 Task: Create List Brand Crisis Management in Board Customer Experience Optimization to Workspace Collaboration Software. Create List Brand Governance in Board Market Share Growth Strategy to Workspace Collaboration Software. Create List Brand Analytics in Board Social Media Influencer Brand Ambassador Program Strategy and Execution to Workspace Collaboration Software
Action: Mouse moved to (93, 321)
Screenshot: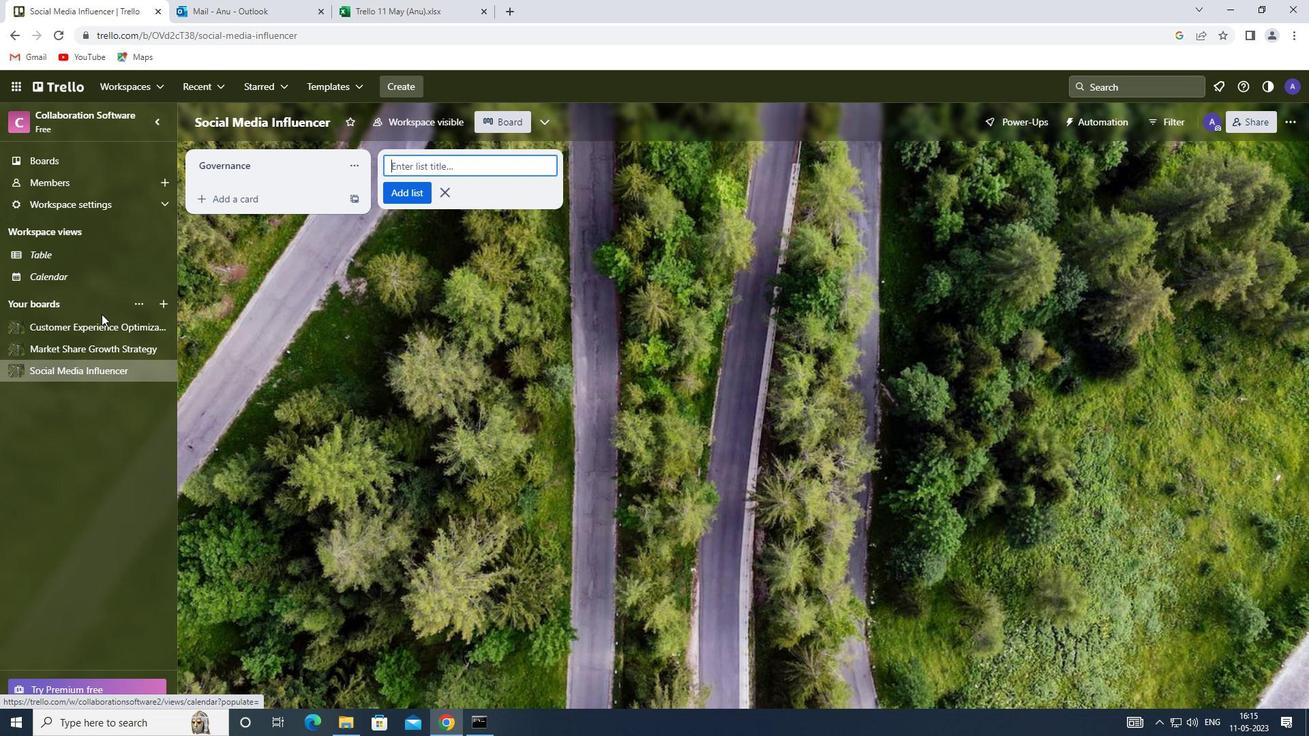 
Action: Mouse pressed left at (93, 321)
Screenshot: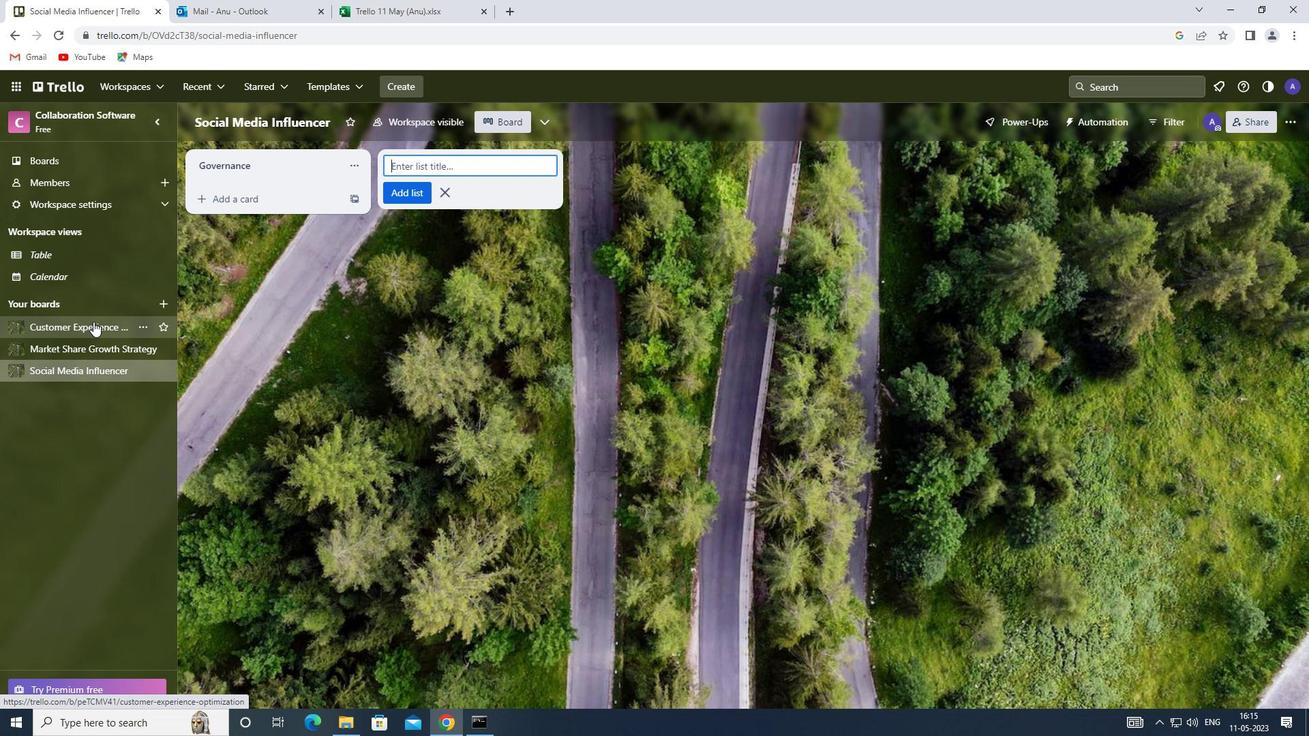 
Action: Mouse moved to (446, 153)
Screenshot: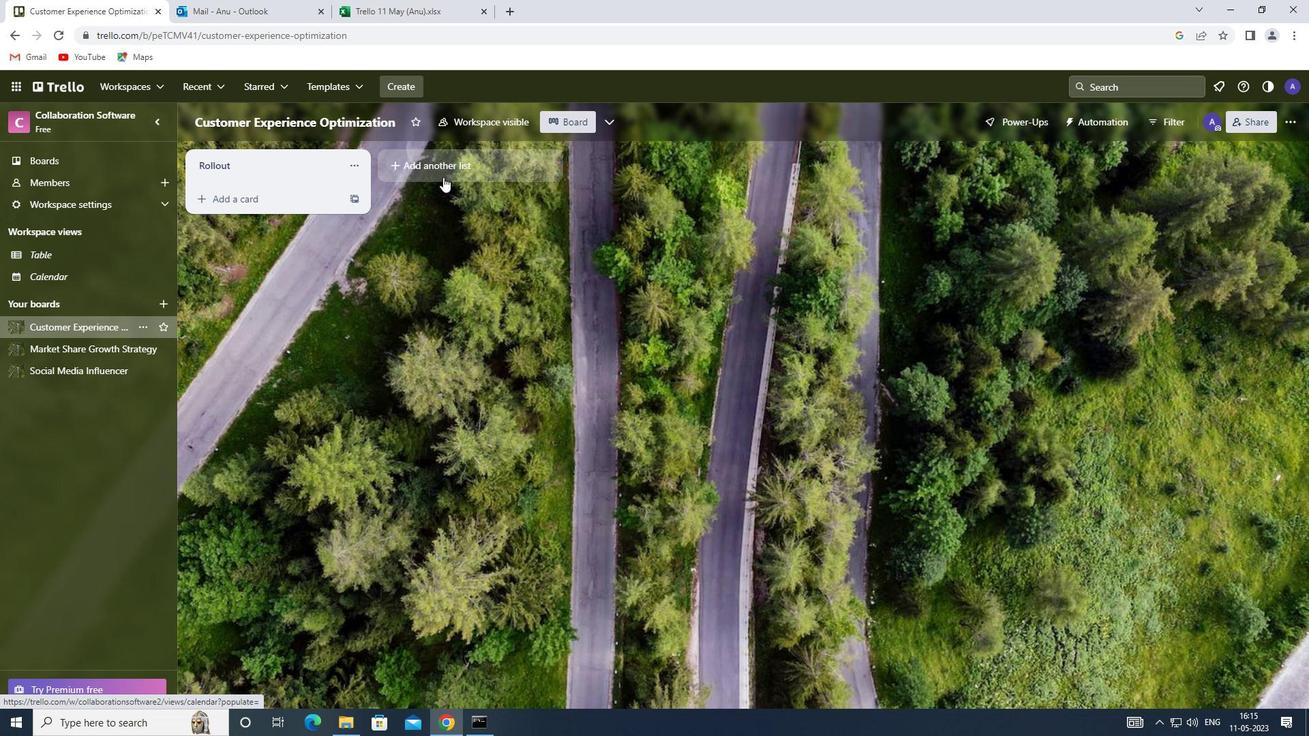 
Action: Mouse pressed left at (446, 153)
Screenshot: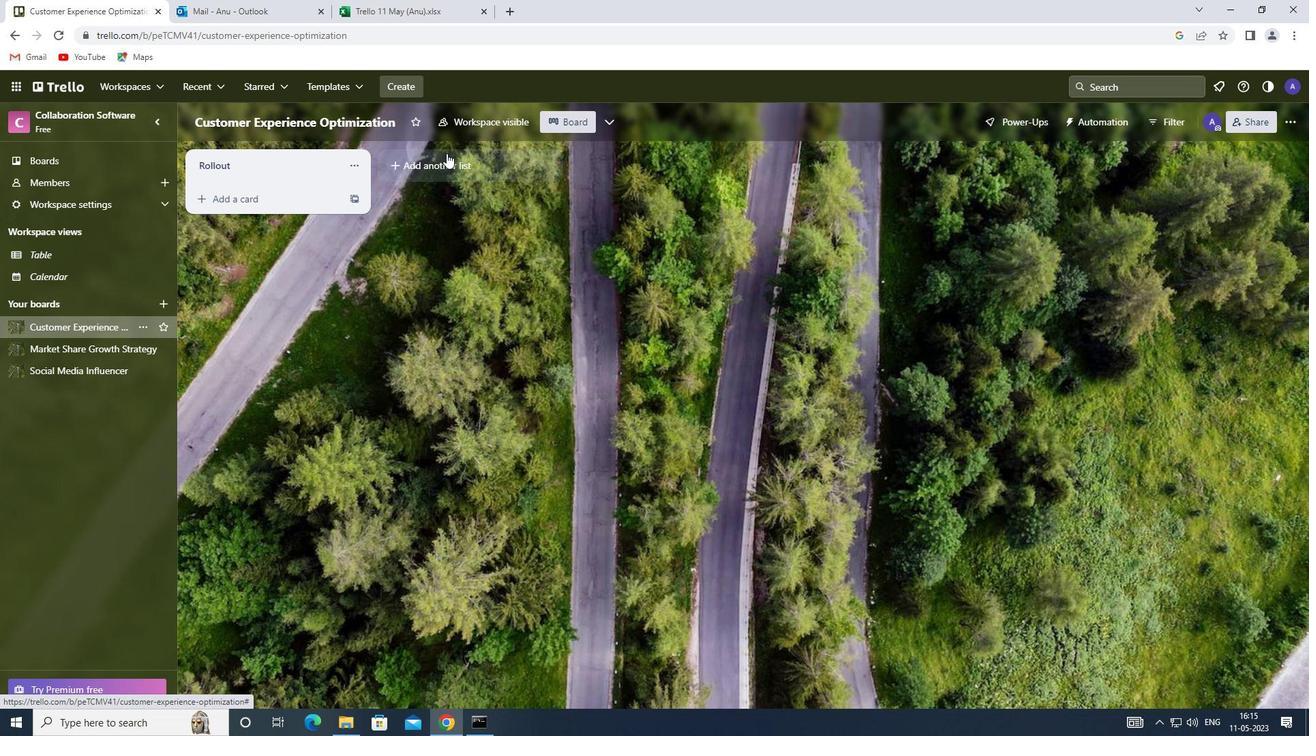 
Action: Mouse moved to (446, 159)
Screenshot: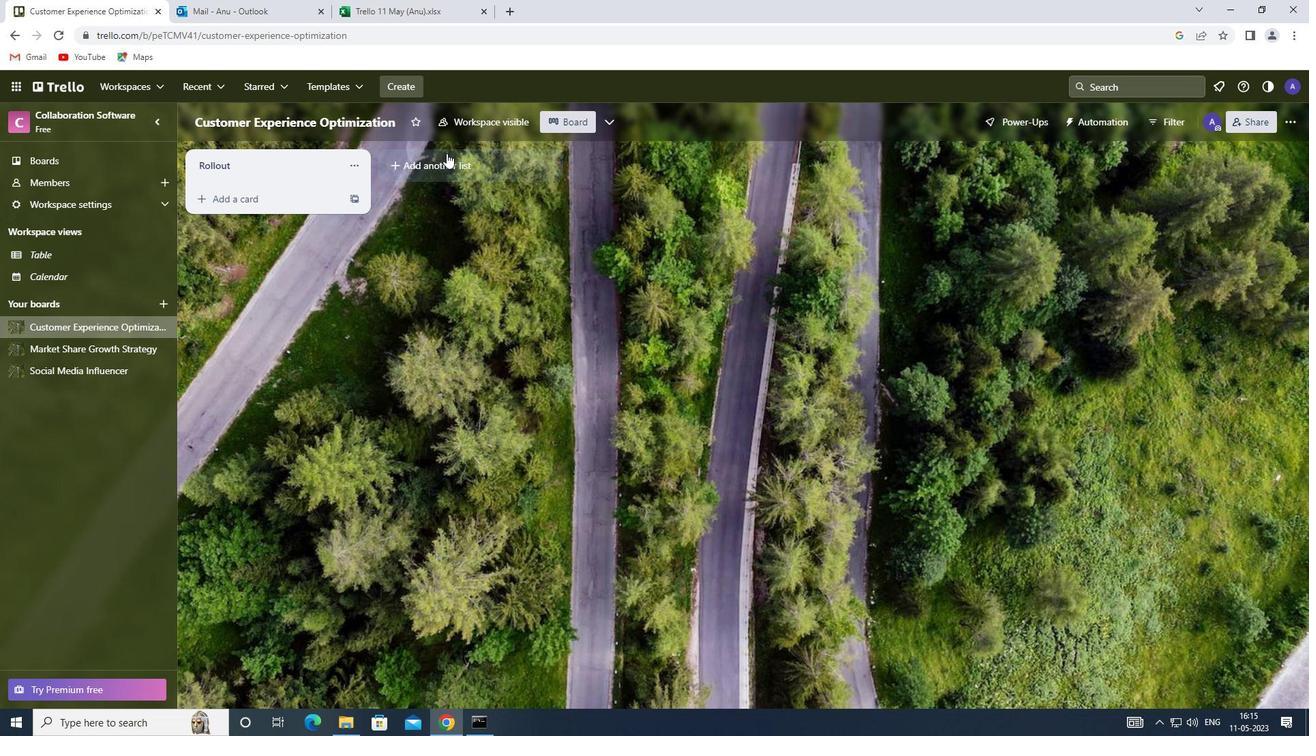 
Action: Mouse pressed left at (446, 159)
Screenshot: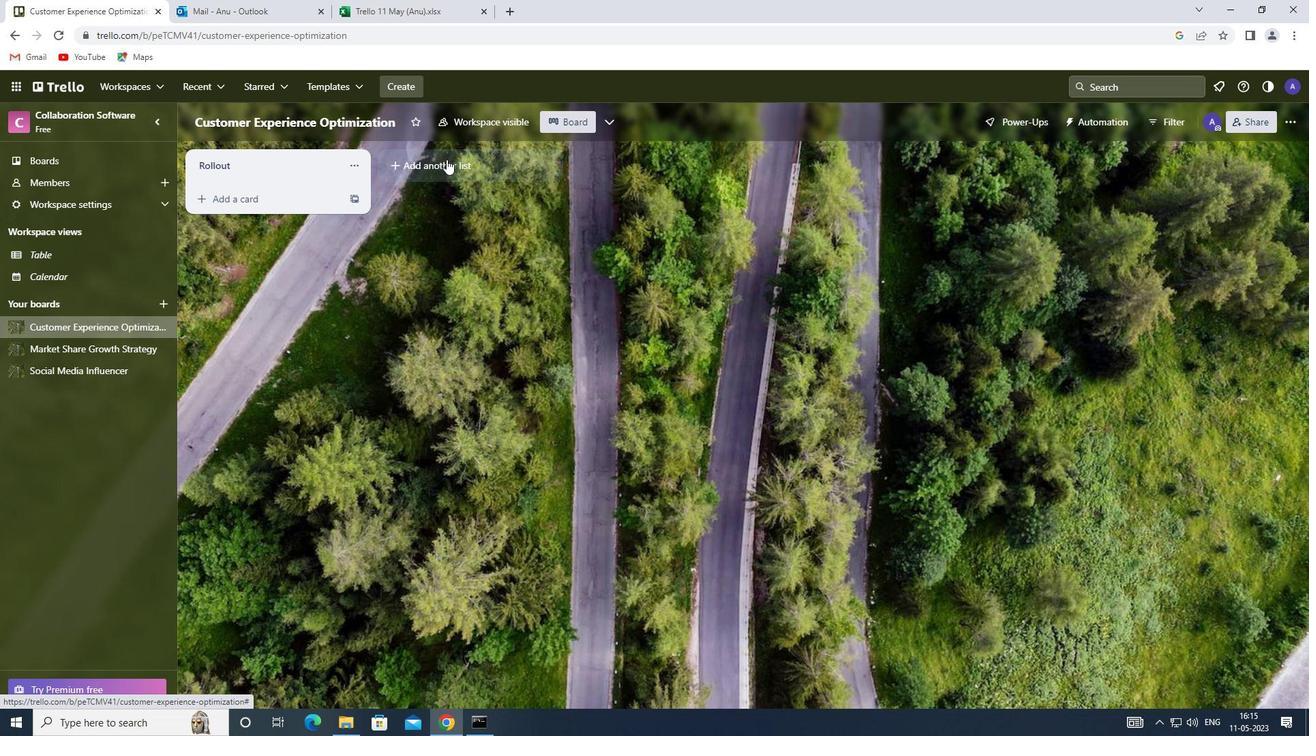 
Action: Mouse moved to (446, 168)
Screenshot: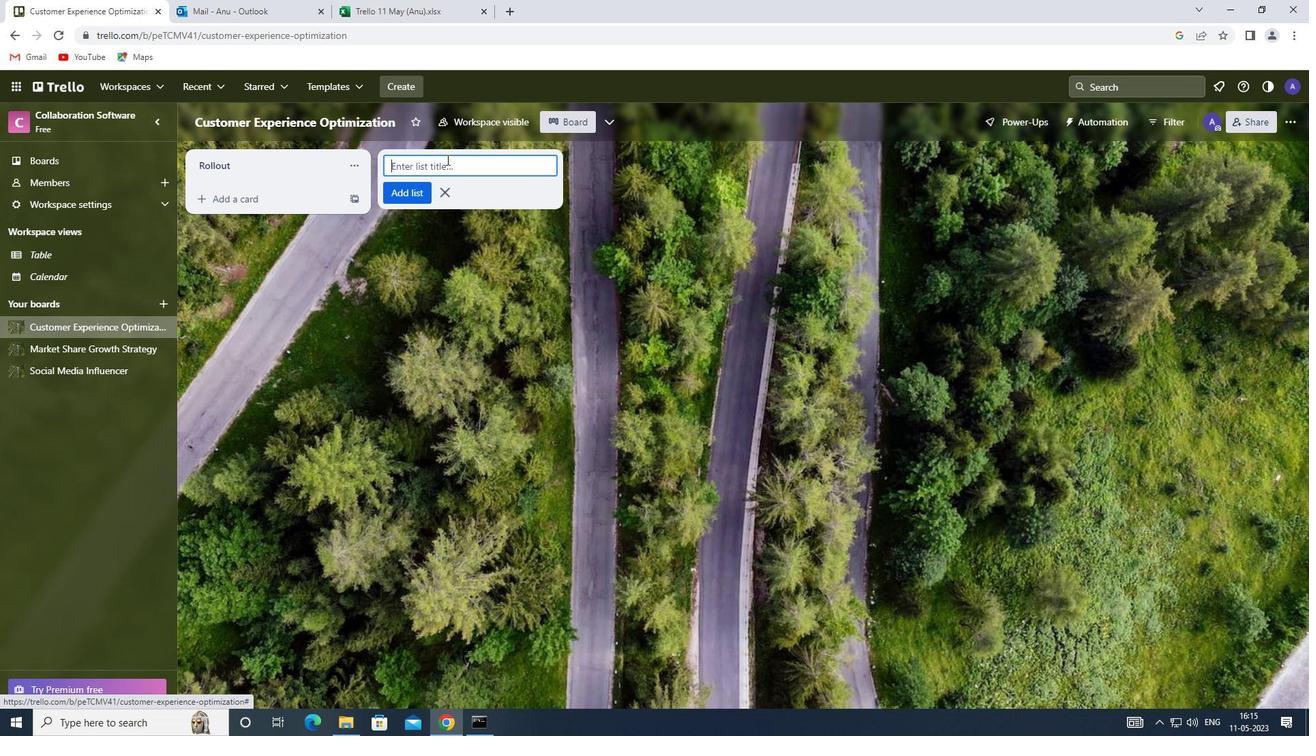 
Action: Key pressed <Key.shift><Key.shift><Key.shift>CRISIS<Key.space><Key.shift>MANAD<Key.backspace>GEMENT
Screenshot: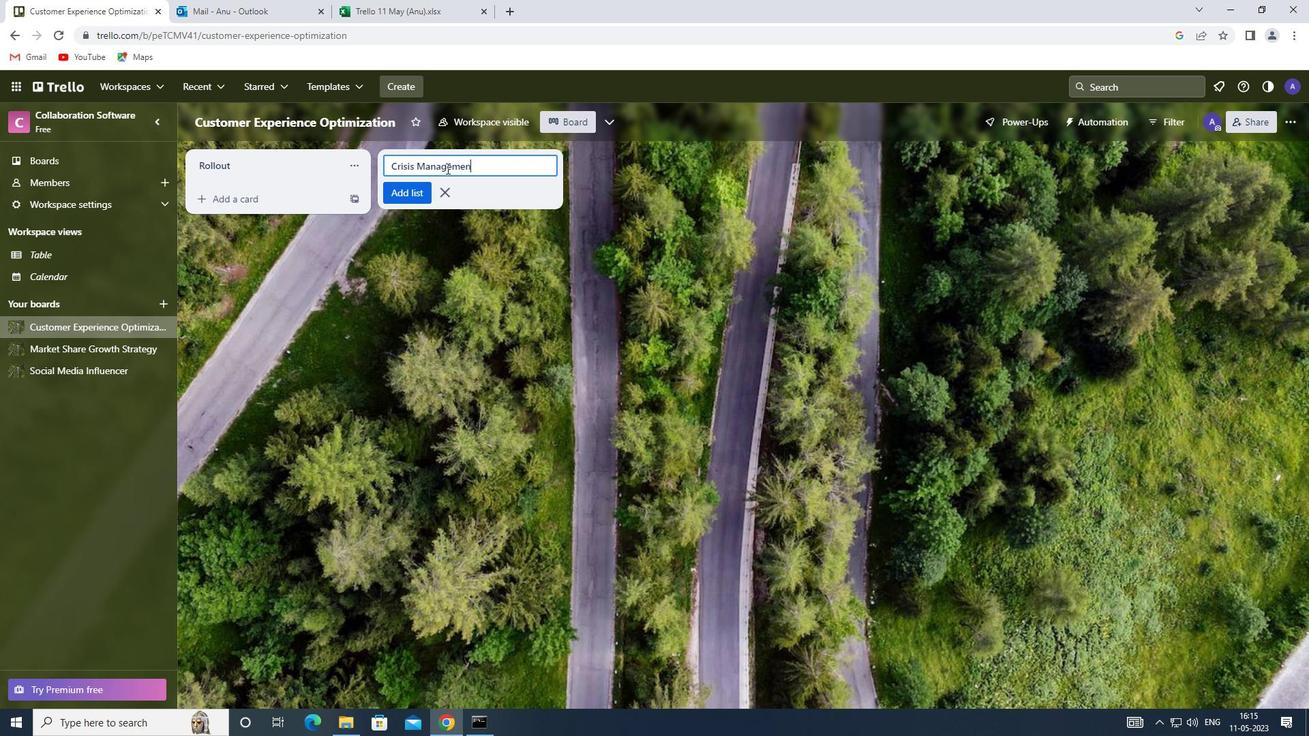 
Action: Mouse moved to (484, 181)
Screenshot: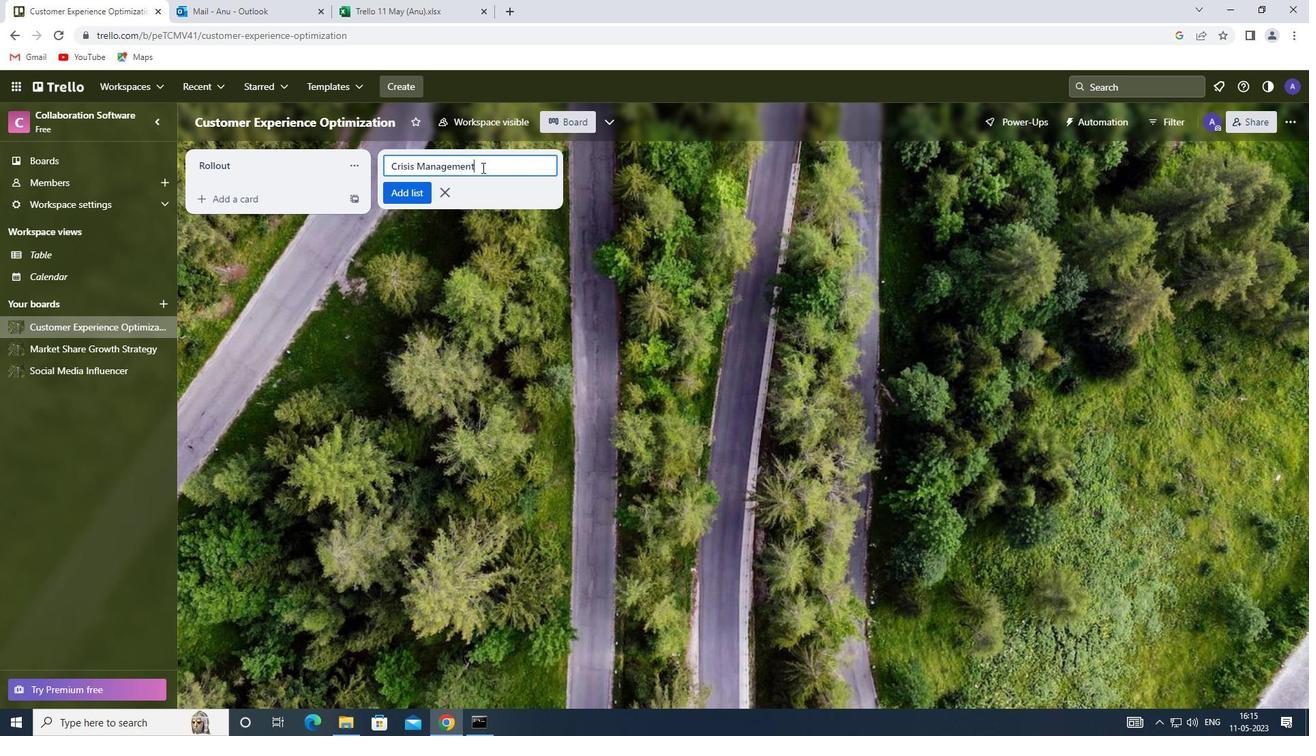 
Action: Key pressed <Key.enter>
Screenshot: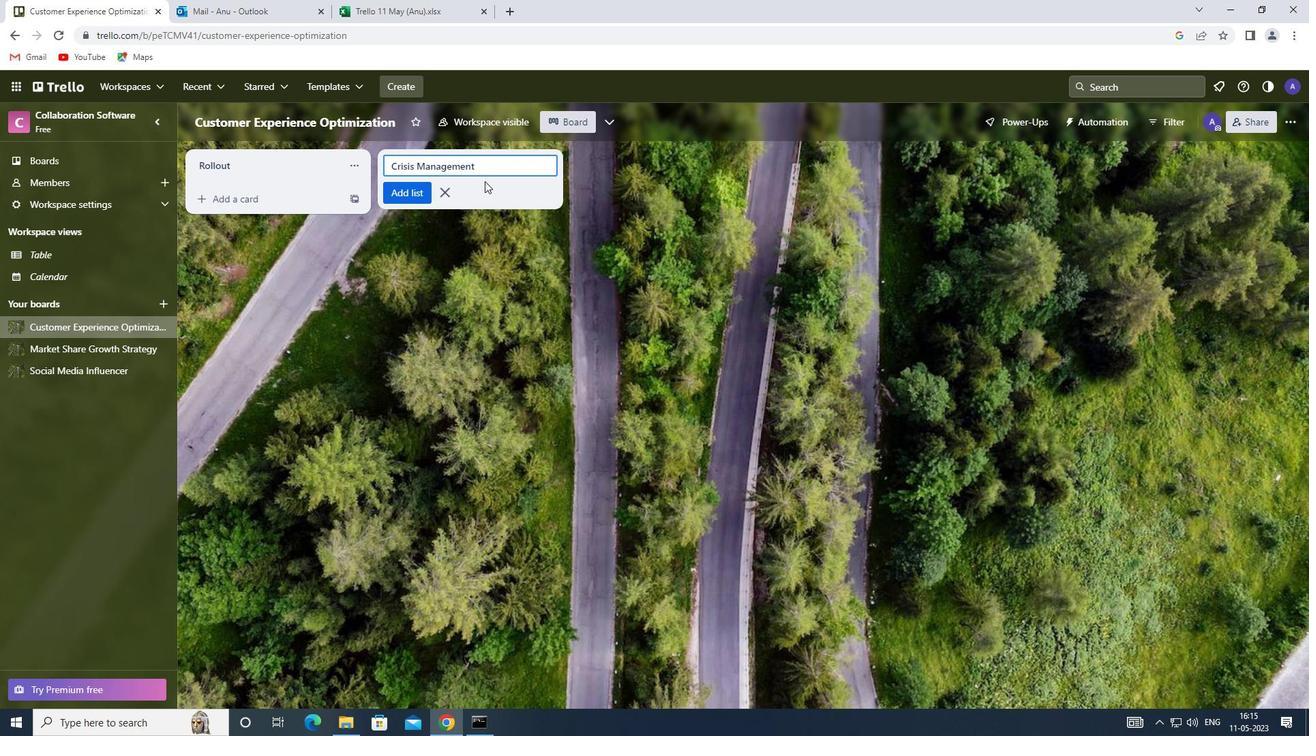 
Action: Mouse moved to (73, 349)
Screenshot: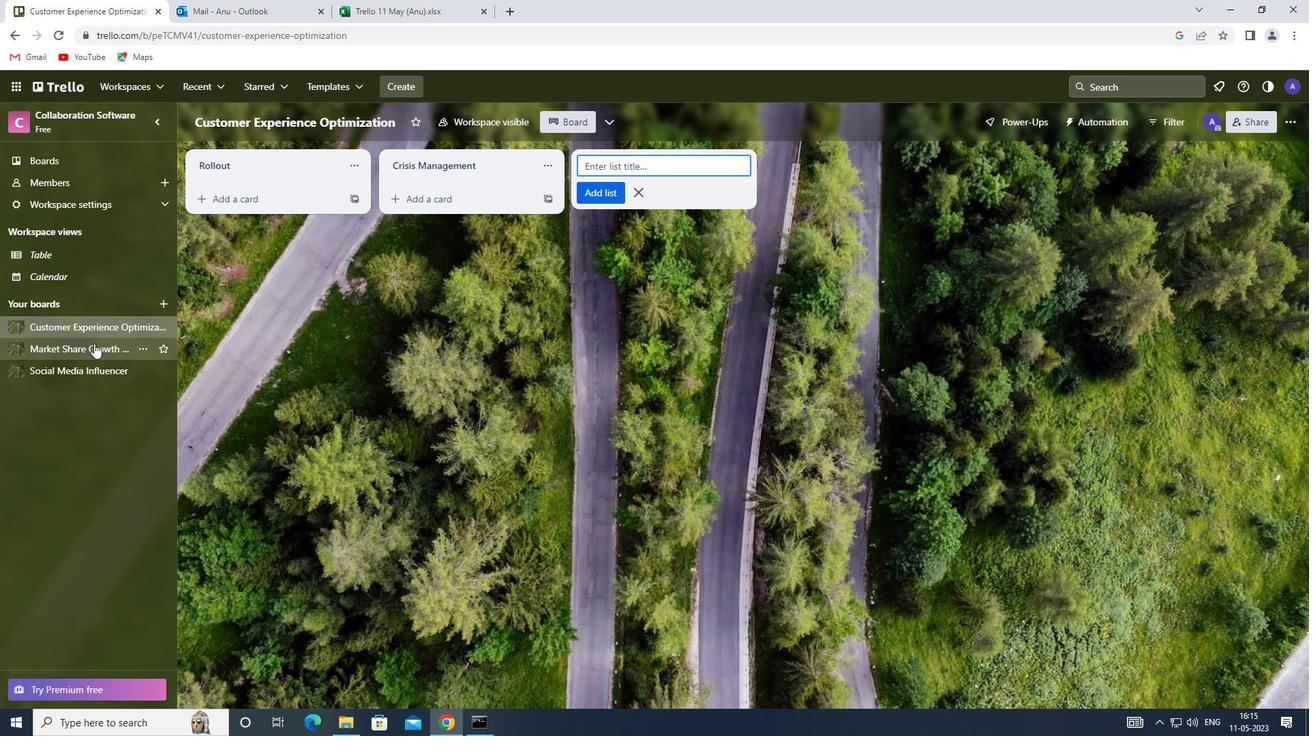 
Action: Mouse pressed left at (73, 349)
Screenshot: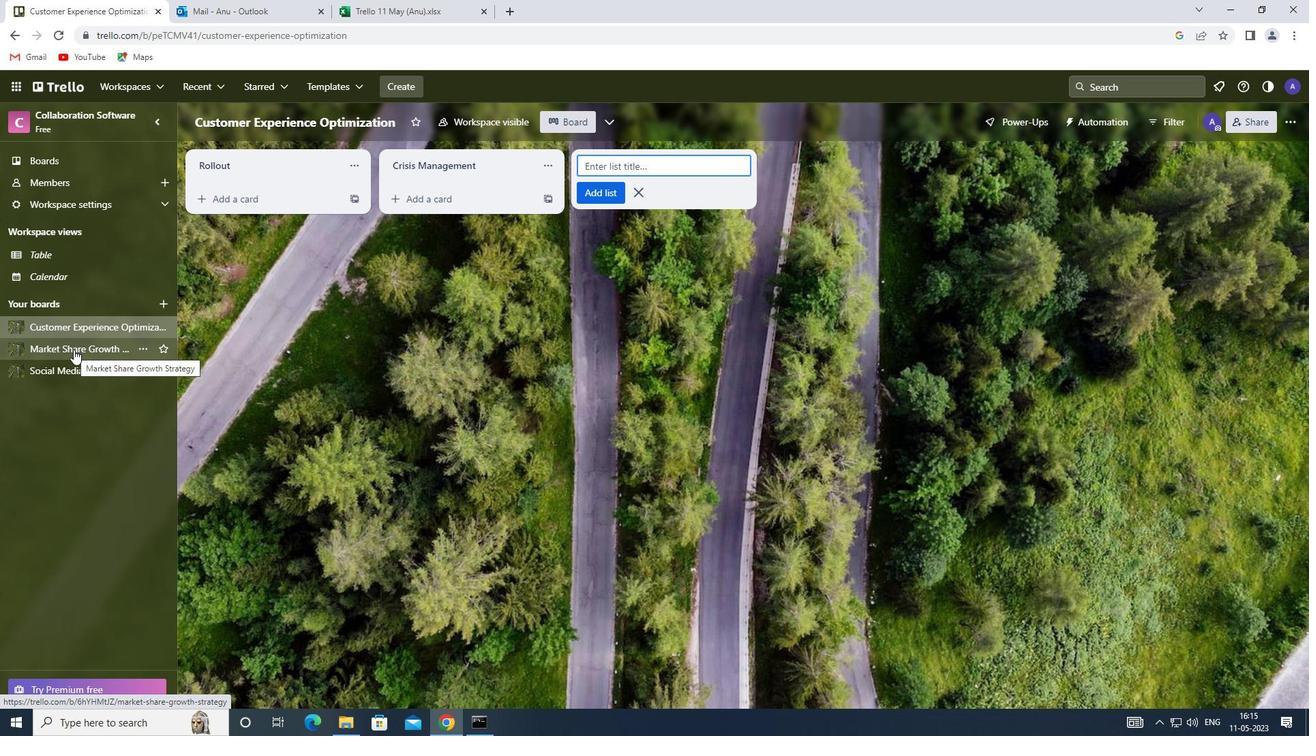 
Action: Mouse moved to (450, 169)
Screenshot: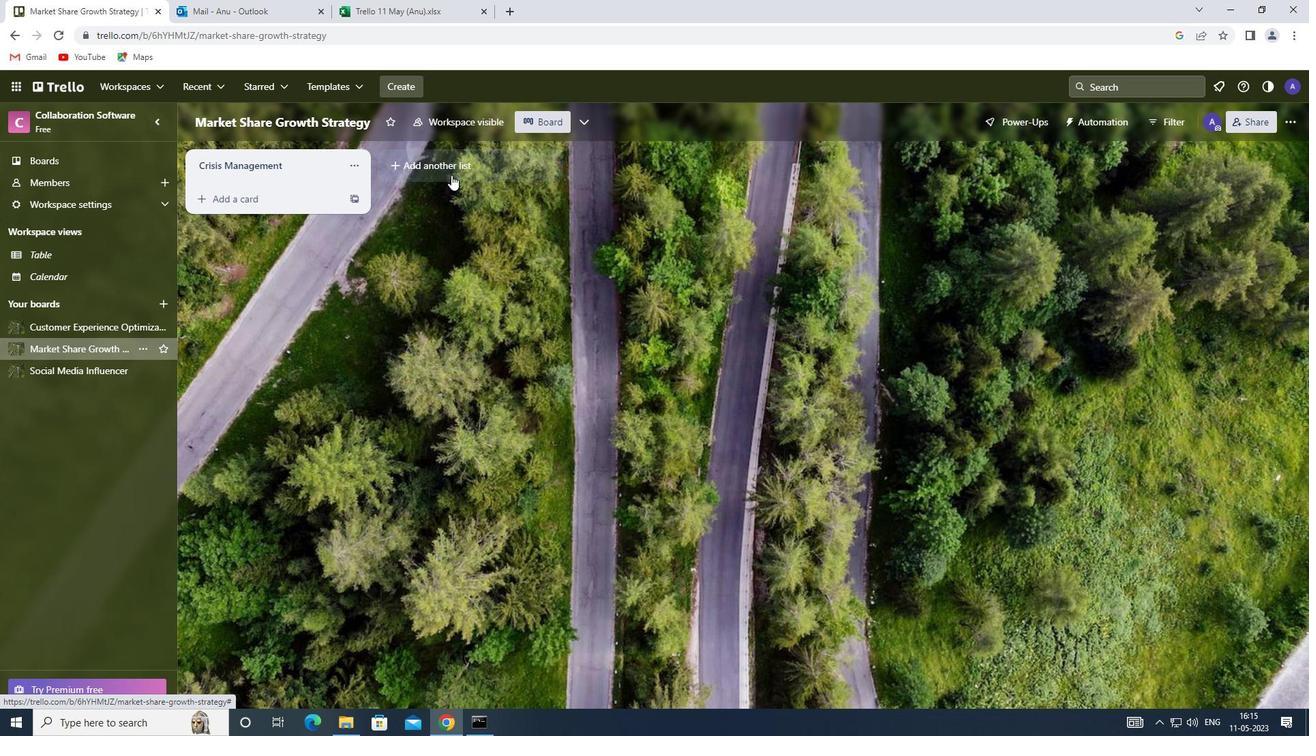 
Action: Mouse pressed left at (450, 169)
Screenshot: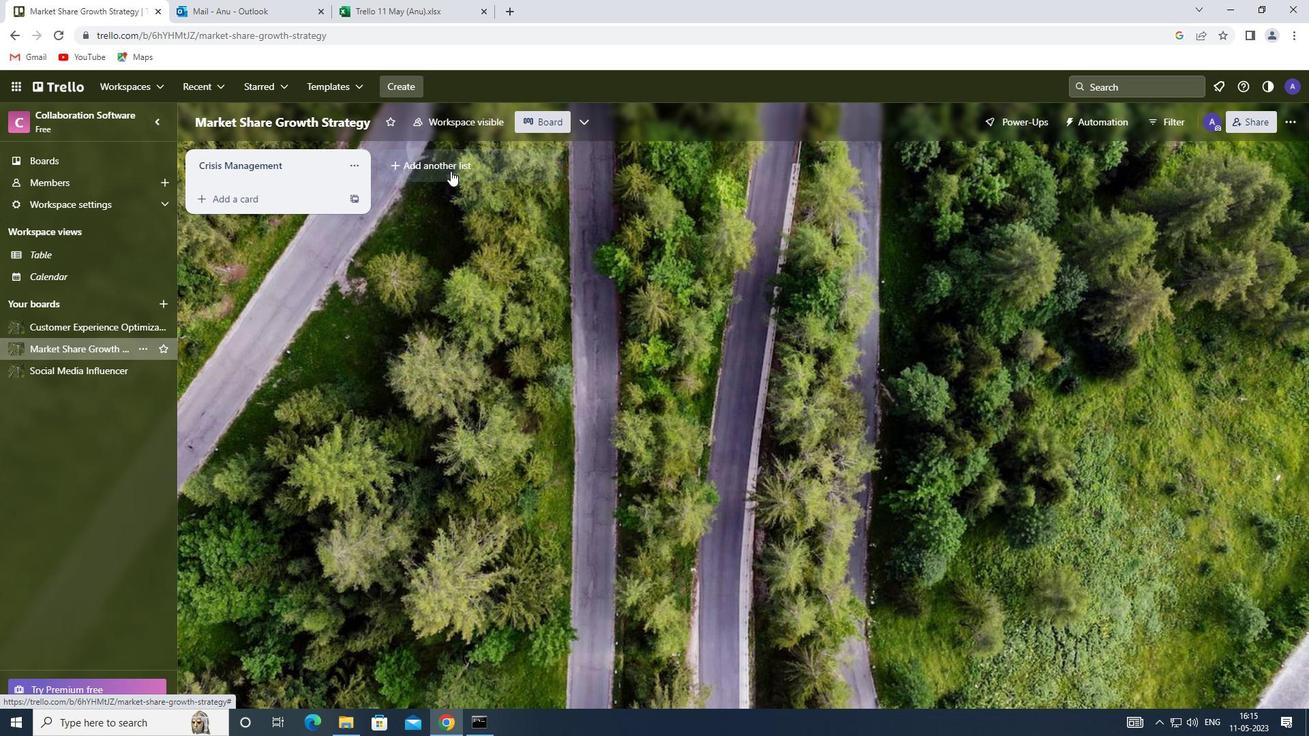 
Action: Mouse moved to (430, 169)
Screenshot: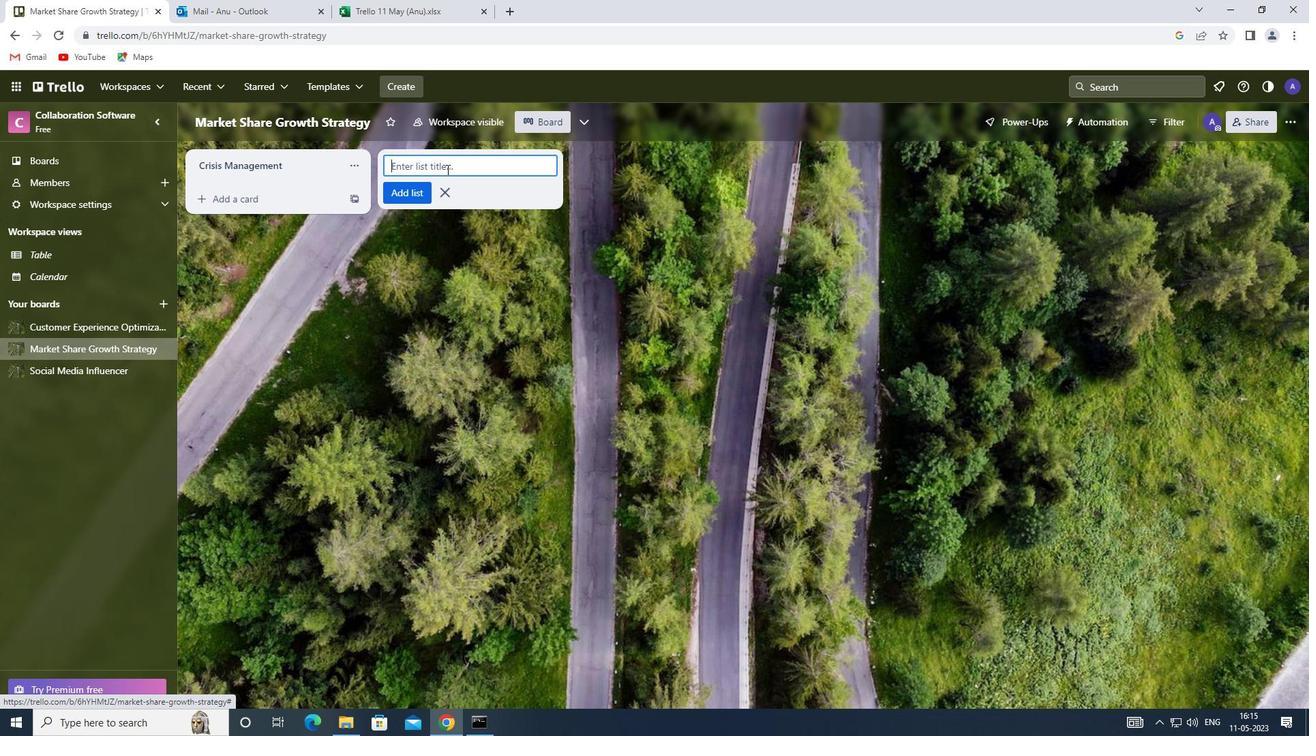 
Action: Mouse pressed left at (430, 169)
Screenshot: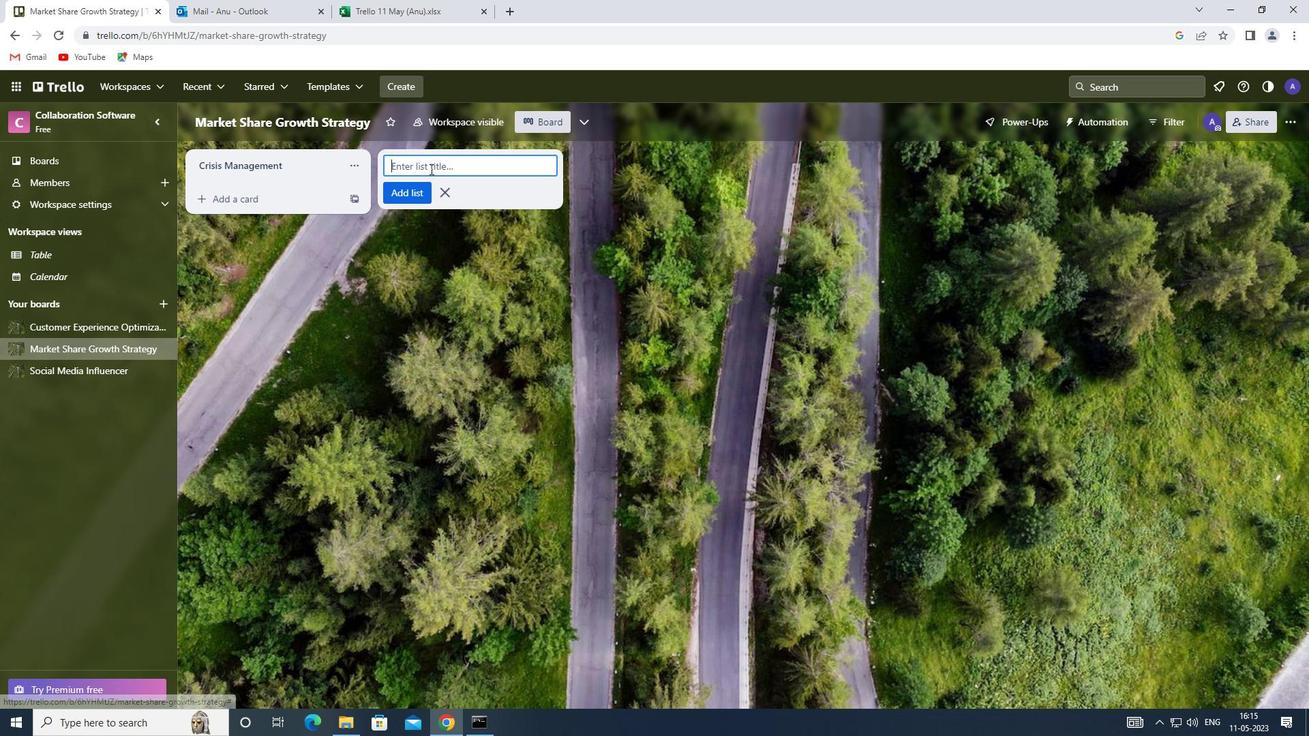 
Action: Key pressed <Key.shift><Key.shift><Key.shift><Key.shift><Key.shift><Key.shift><Key.shift><Key.shift><Key.shift><Key.shift><Key.shift><Key.shift><Key.shift><Key.shift><Key.shift><Key.shift>GOVERNANCE<Key.enter>
Screenshot: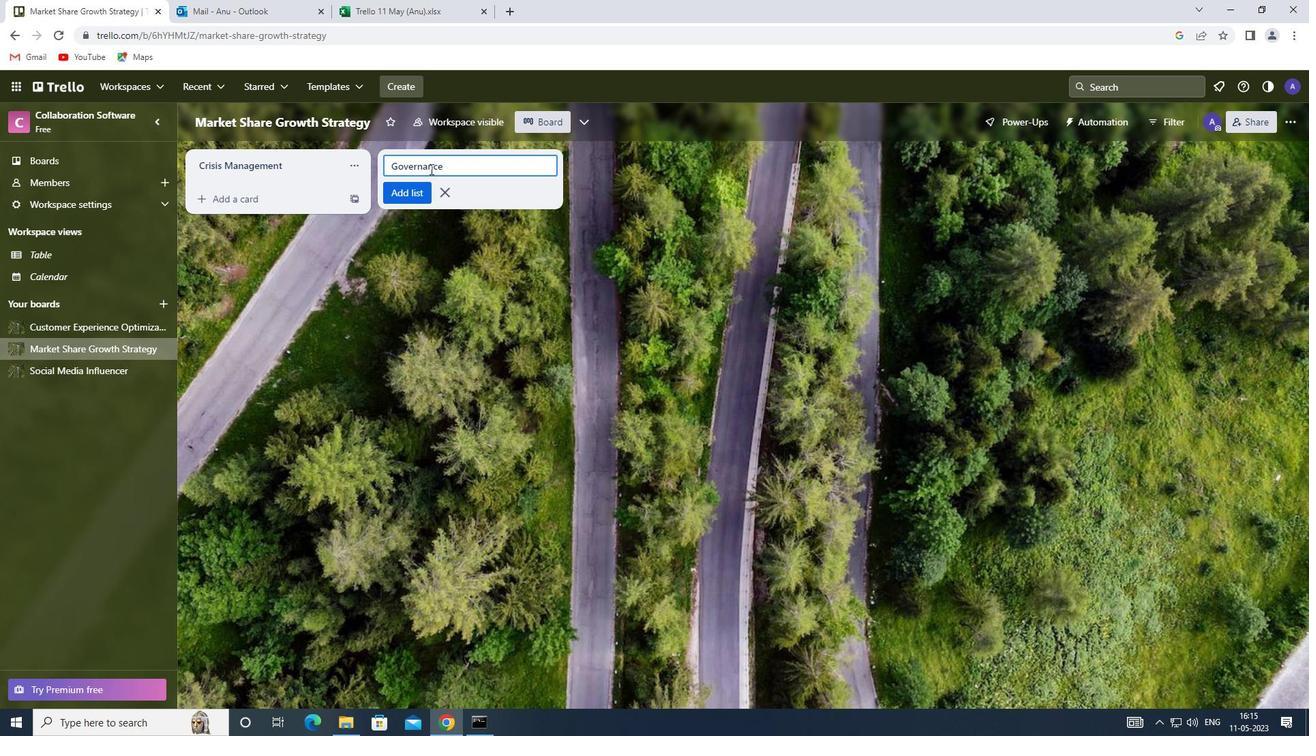 
Action: Mouse moved to (66, 364)
Screenshot: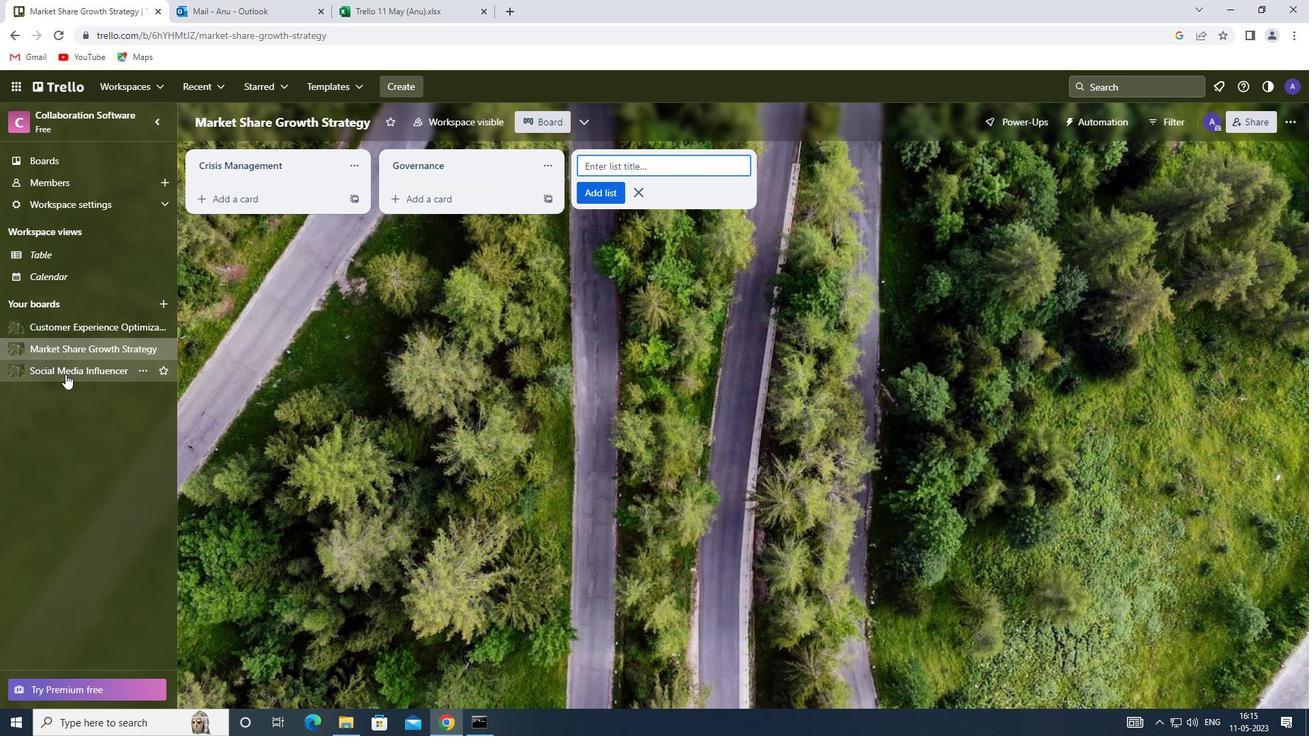 
Action: Mouse pressed left at (66, 364)
Screenshot: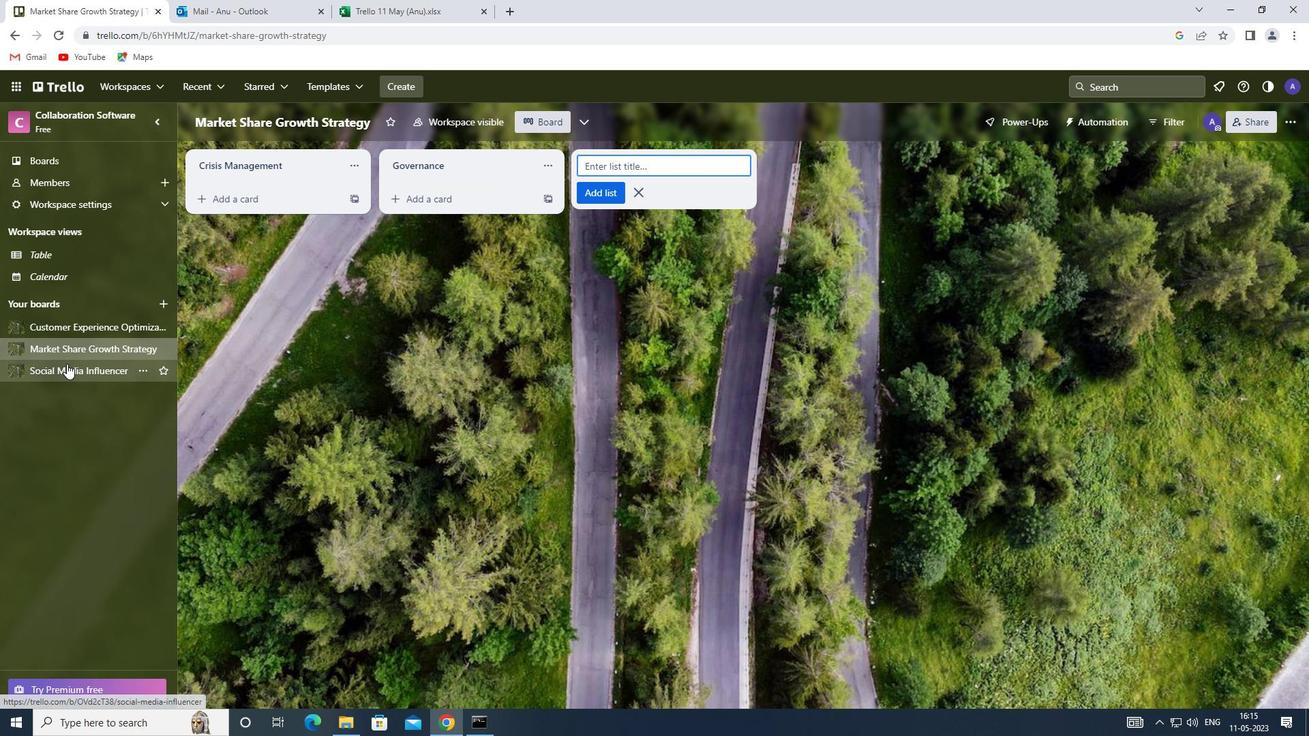 
Action: Mouse moved to (433, 169)
Screenshot: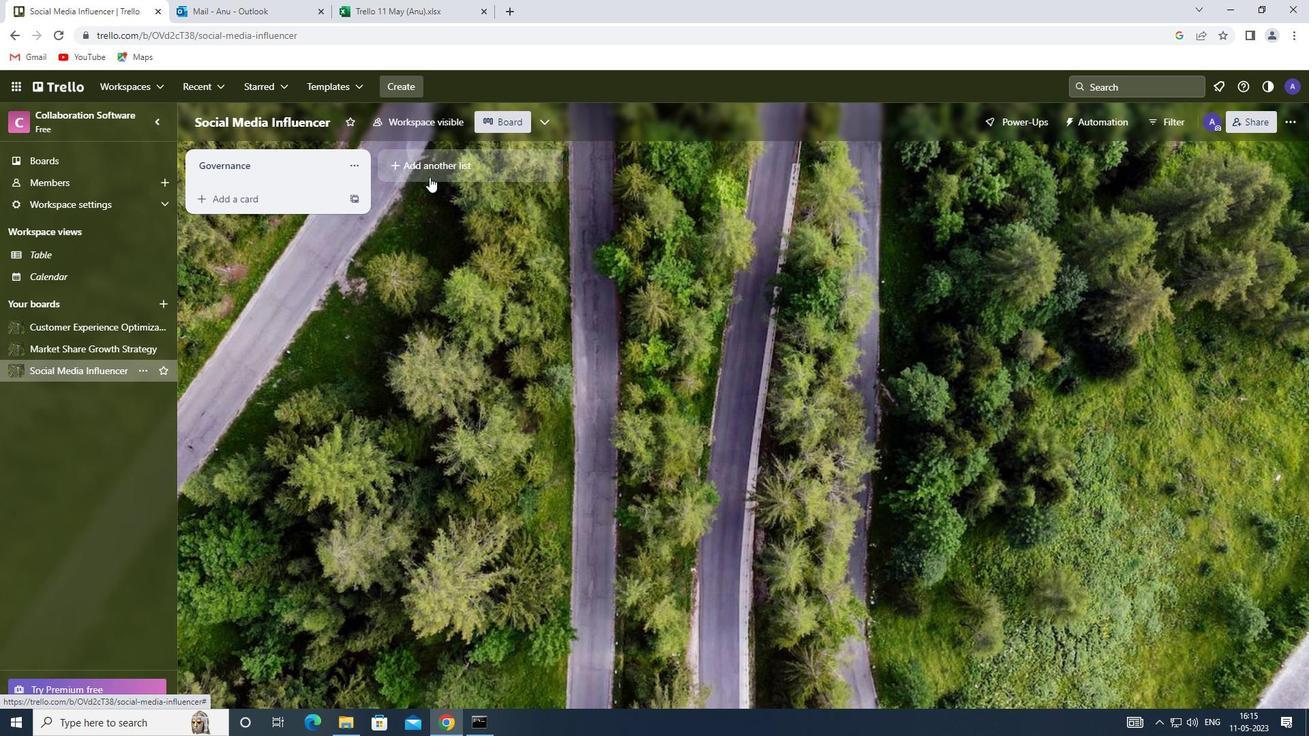 
Action: Mouse pressed left at (433, 169)
Screenshot: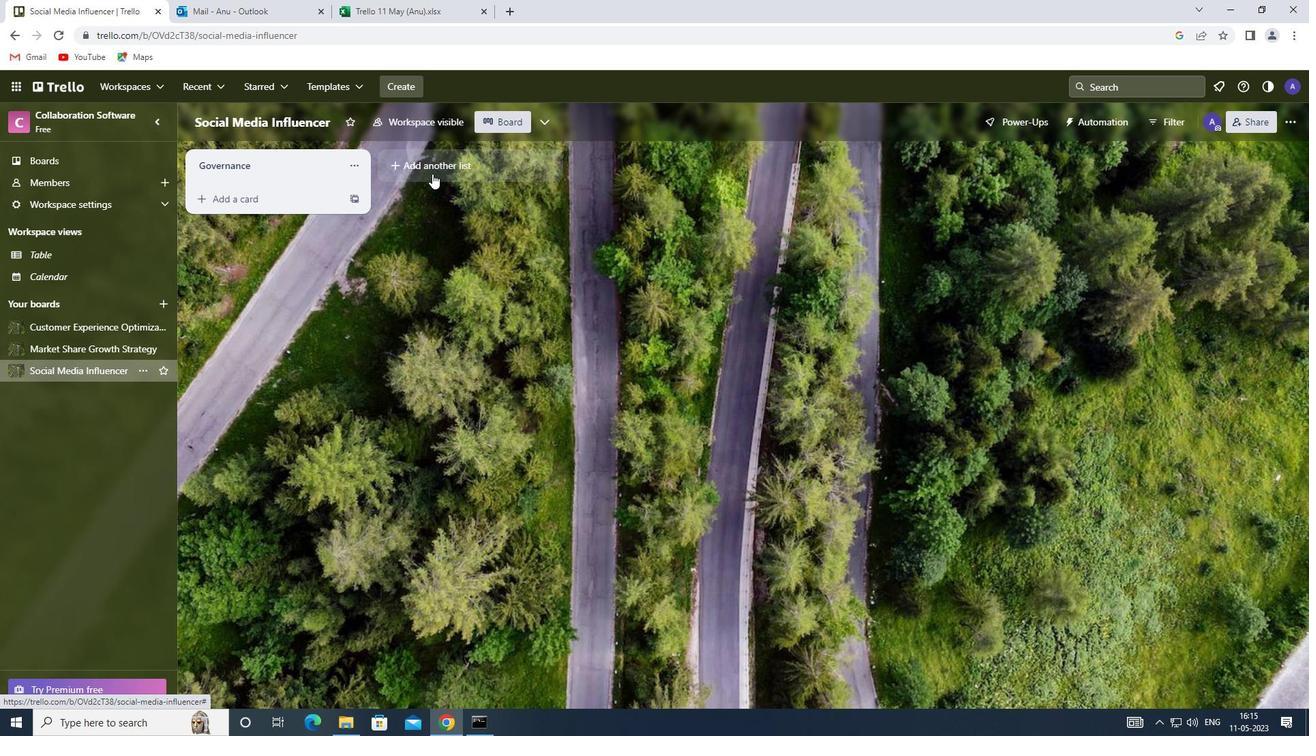 
Action: Mouse moved to (417, 164)
Screenshot: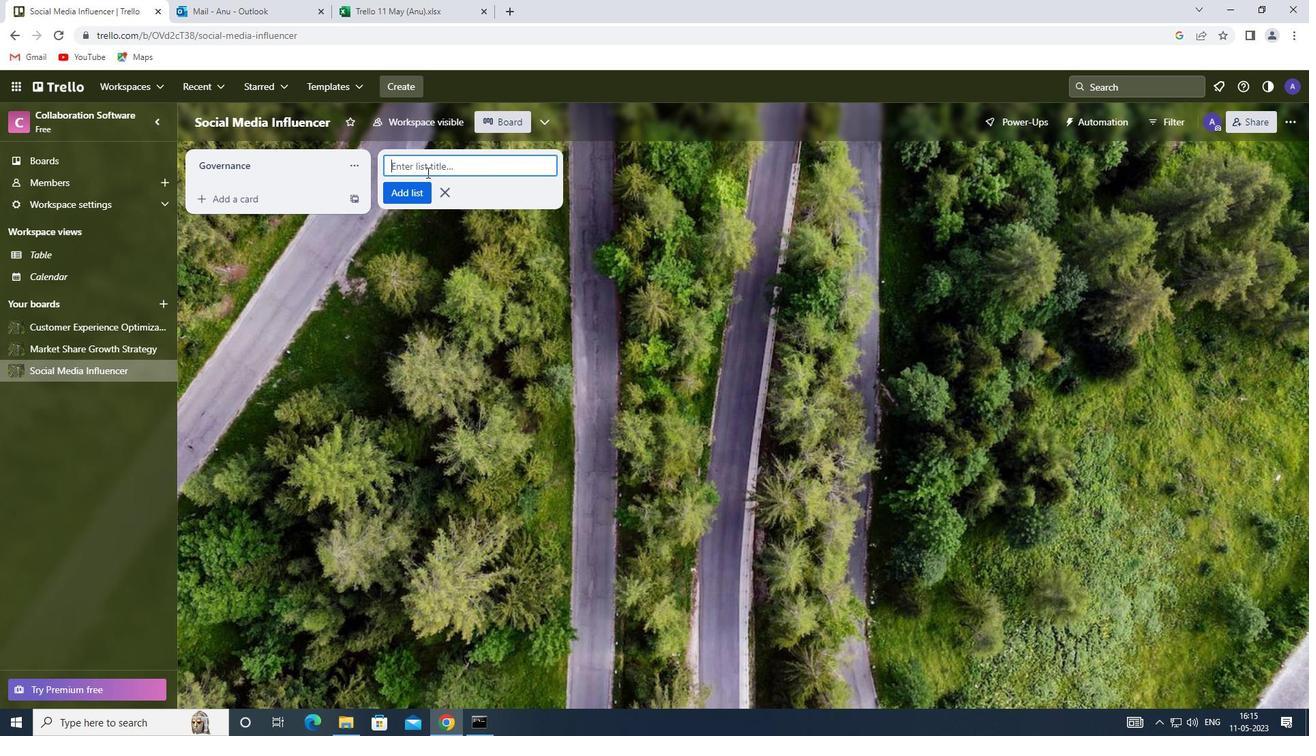 
Action: Mouse pressed left at (417, 164)
Screenshot: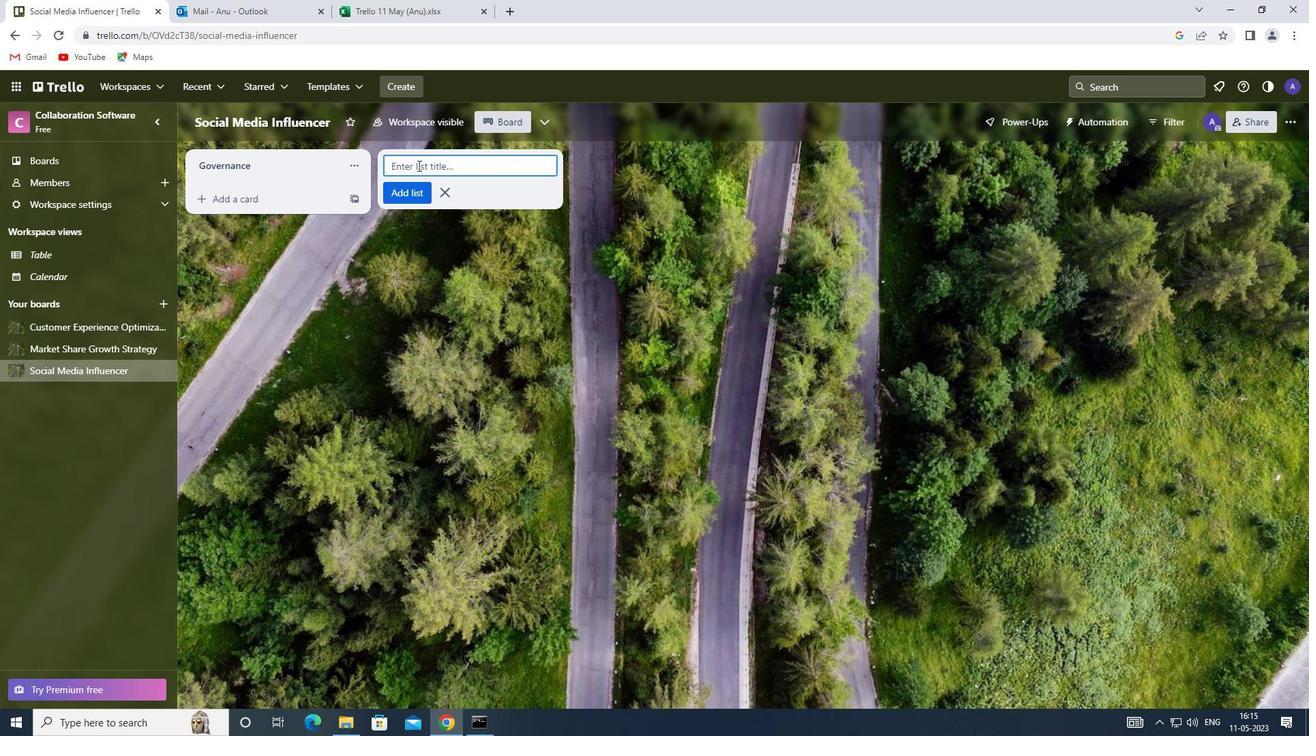 
Action: Key pressed <Key.shift>ANALYTICS<Key.enter>
Screenshot: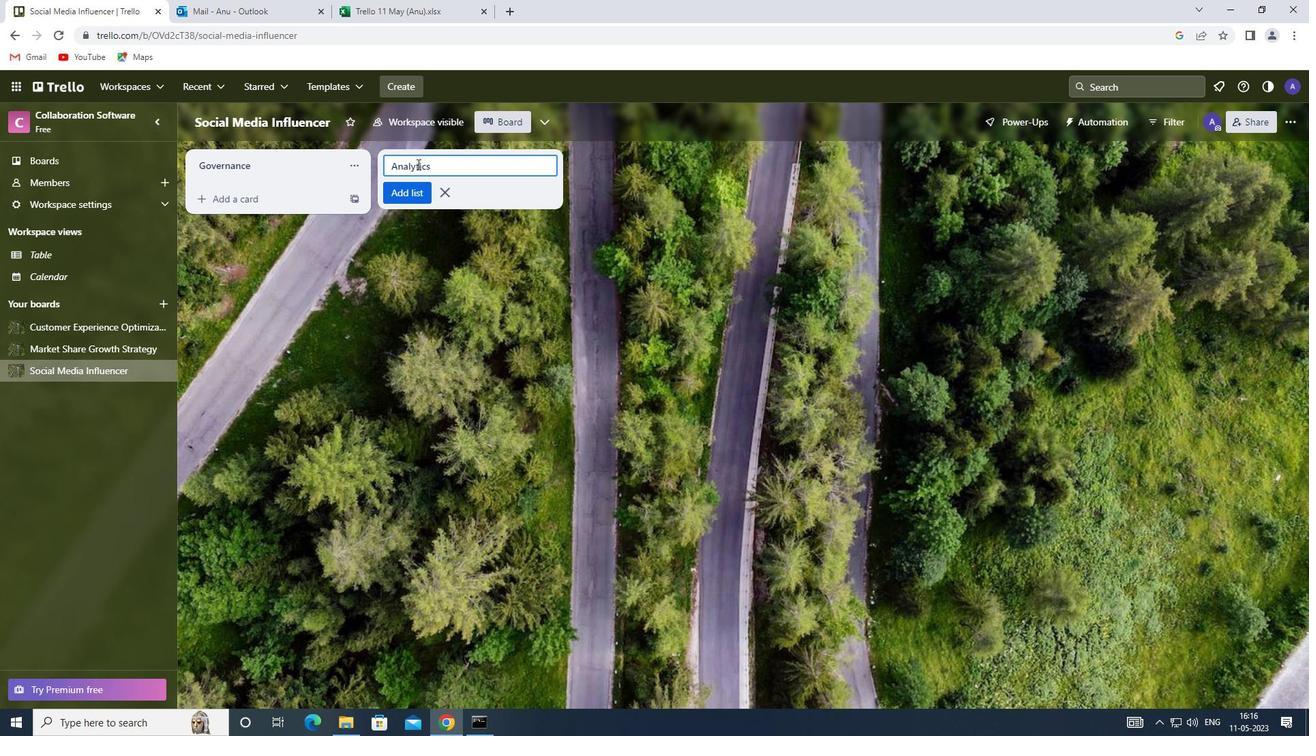 
Action: Mouse moved to (421, 159)
Screenshot: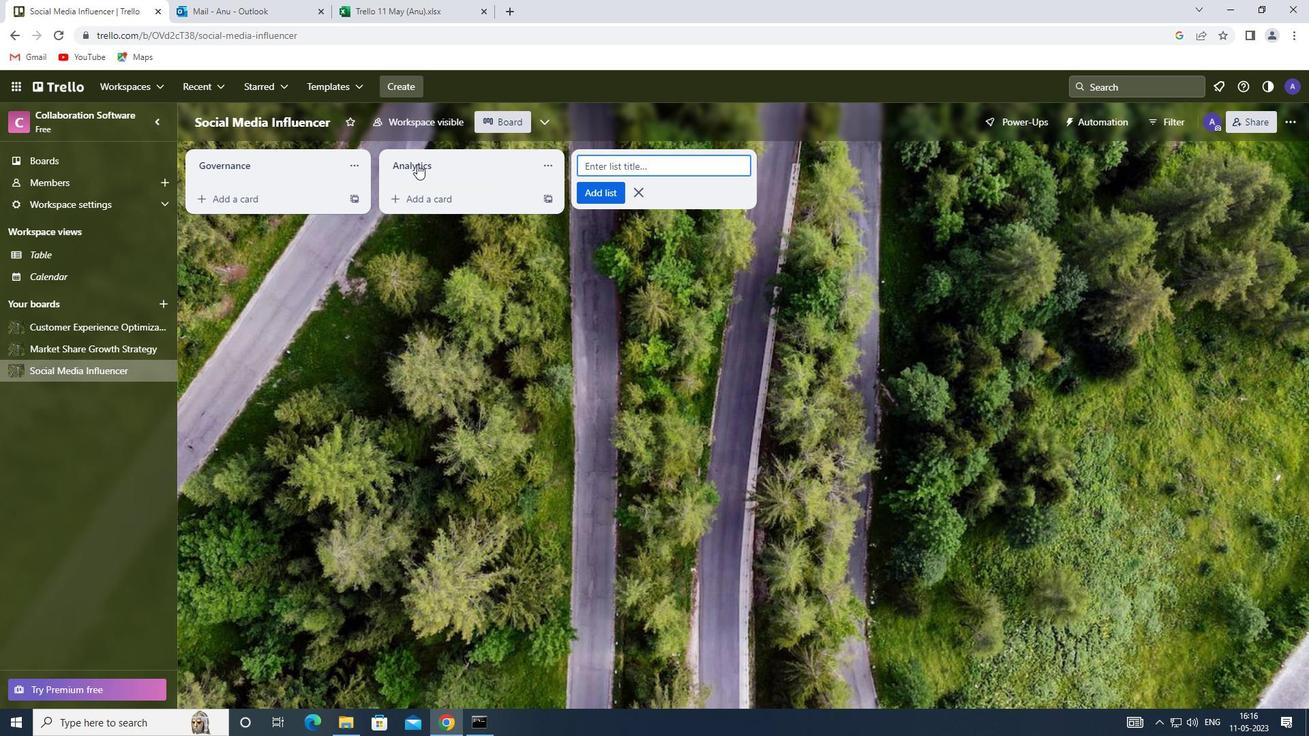 
